 Task: Build a JavaScript function to check if a string contains only numeric characters.
Action: Mouse moved to (69, 7)
Screenshot: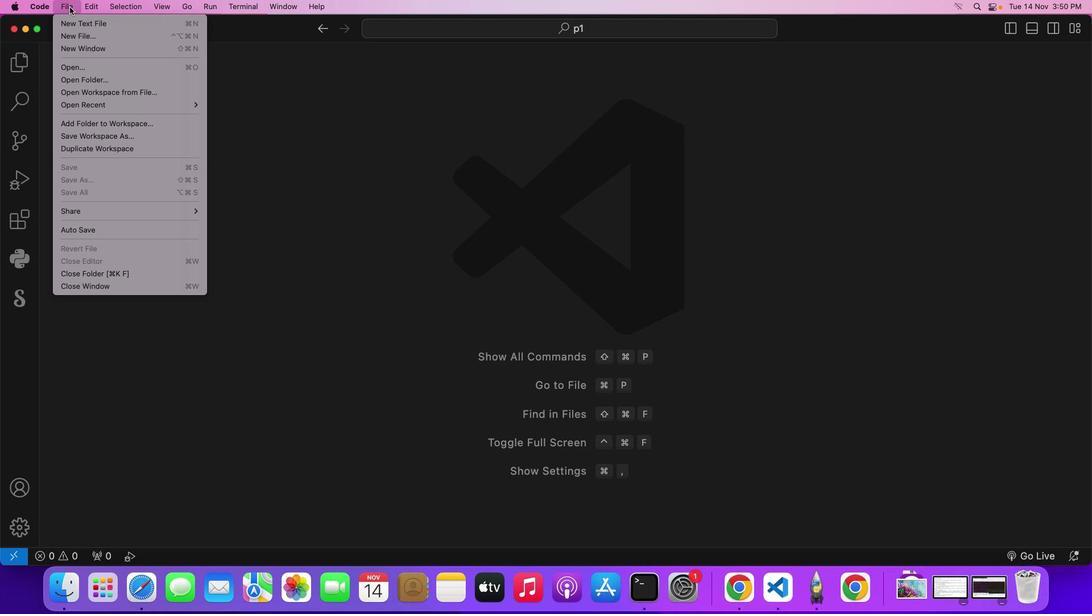 
Action: Mouse pressed left at (69, 7)
Screenshot: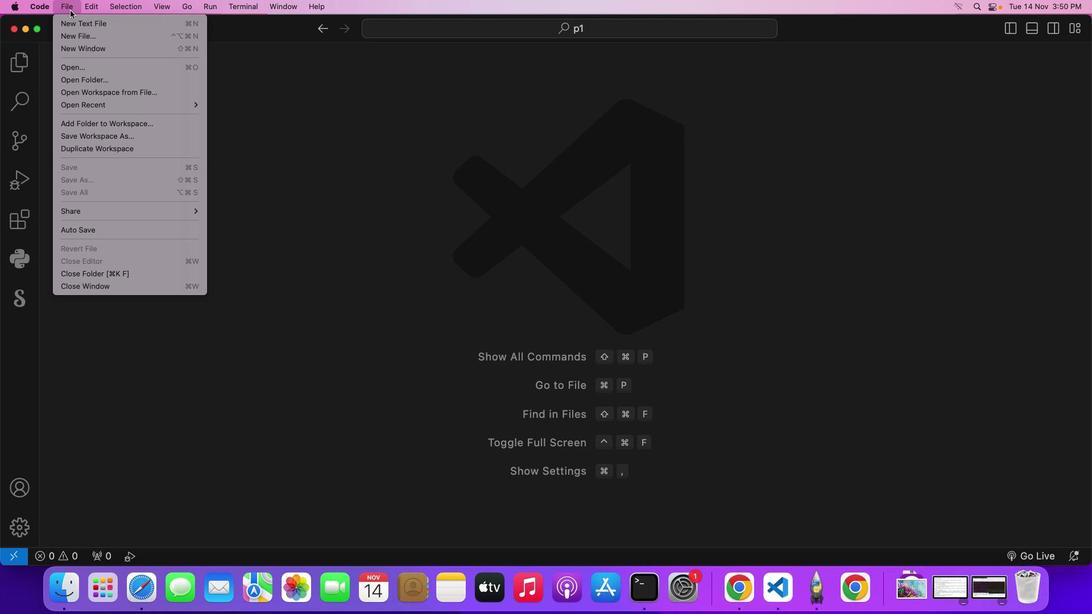 
Action: Mouse moved to (73, 18)
Screenshot: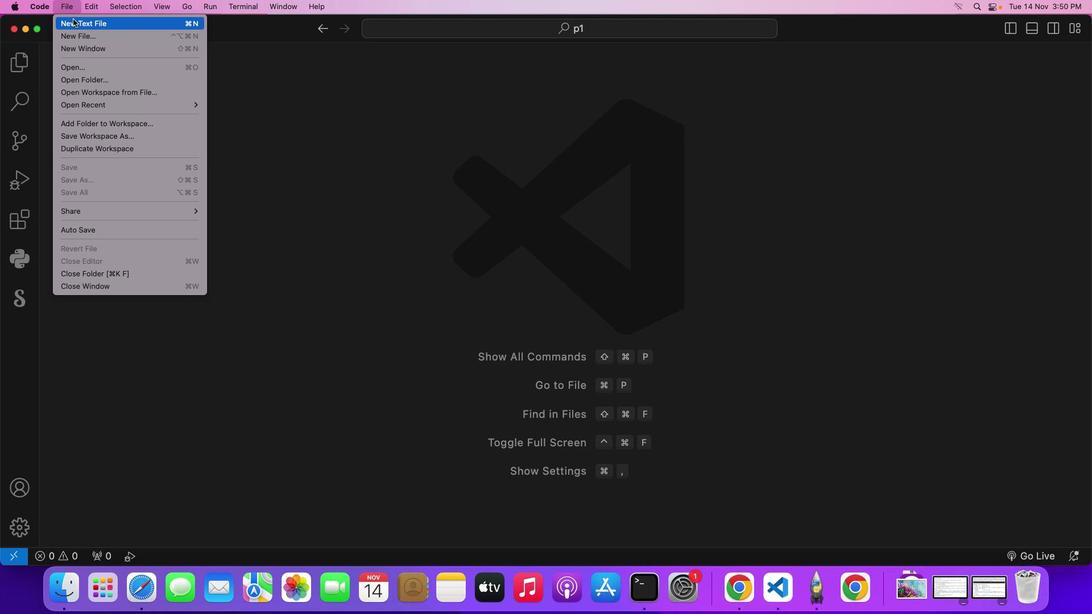 
Action: Mouse pressed left at (73, 18)
Screenshot: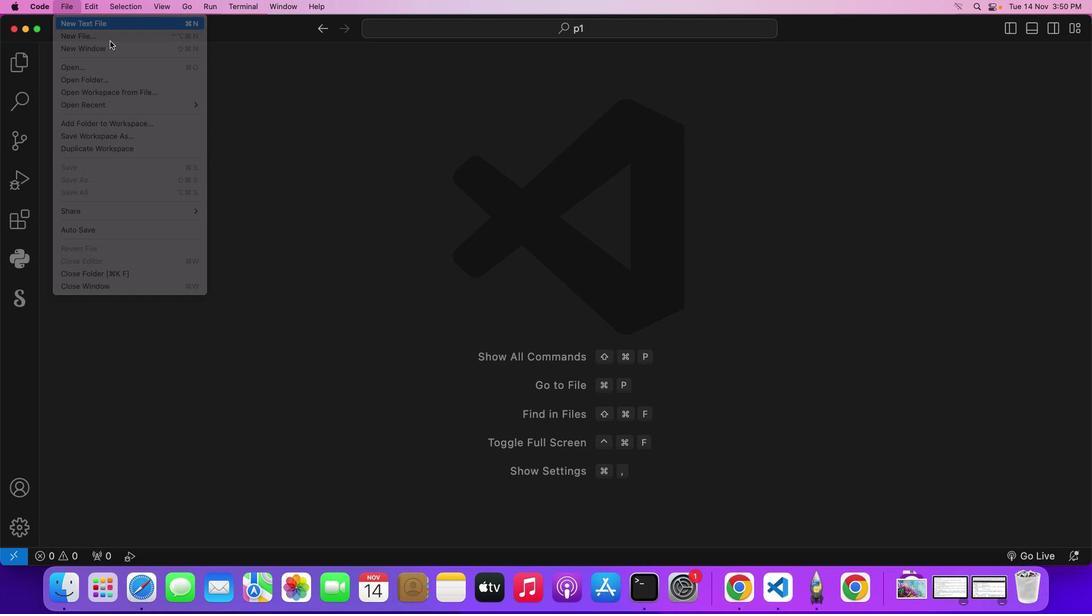 
Action: Mouse moved to (212, 208)
Screenshot: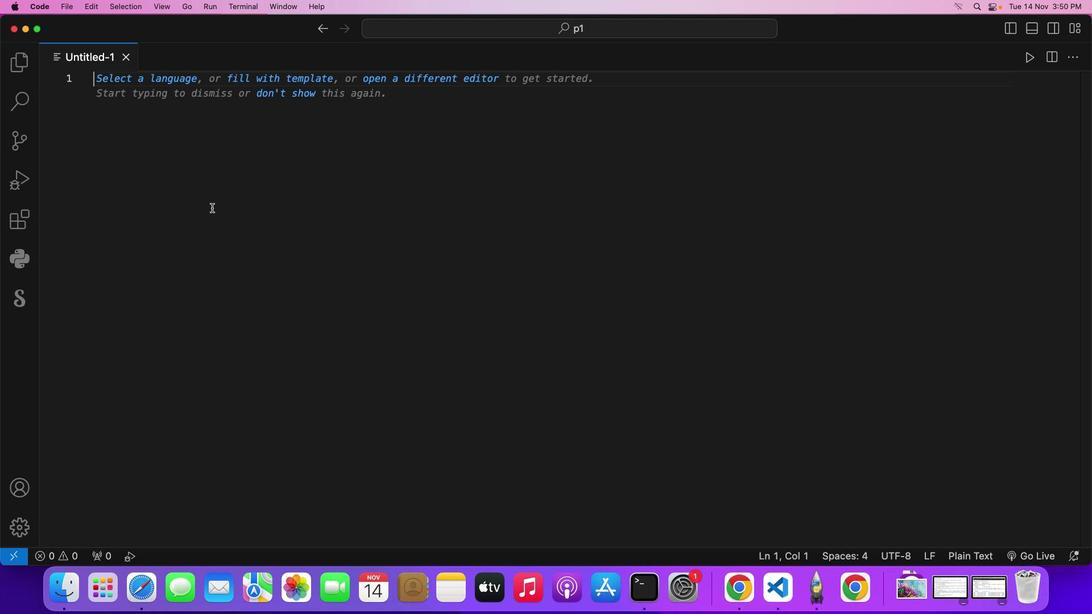 
Action: Key pressed Key.cmd
Screenshot: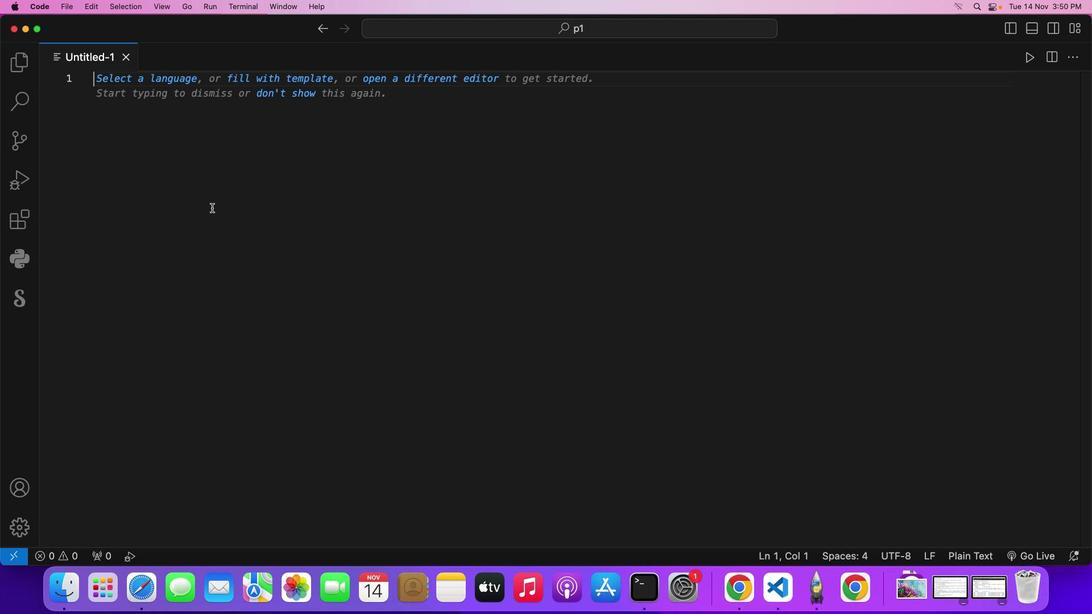 
Action: Mouse moved to (211, 208)
Screenshot: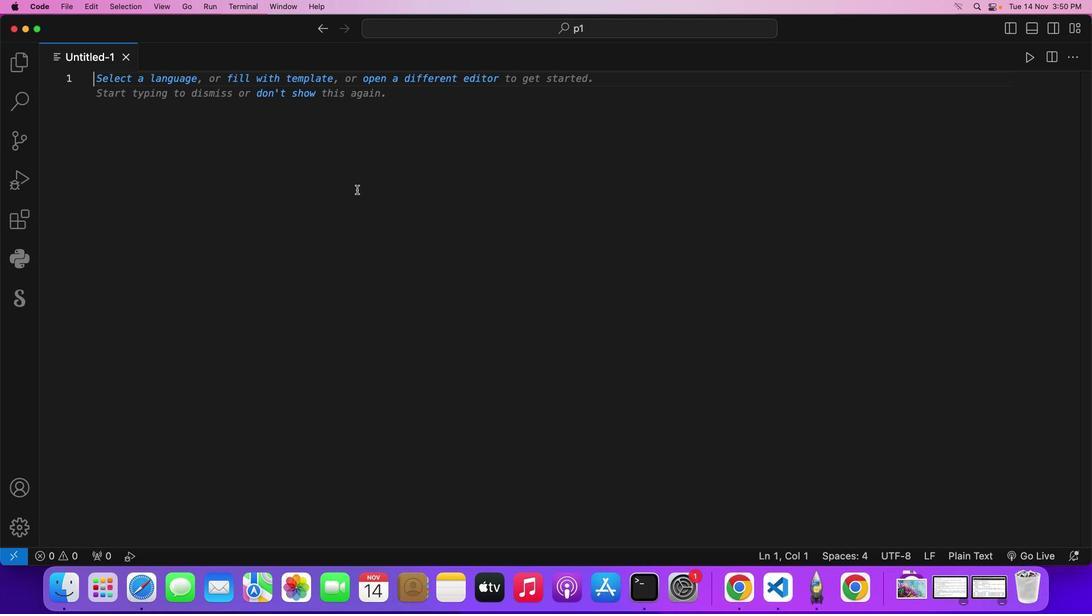 
Action: Key pressed 's'
Screenshot: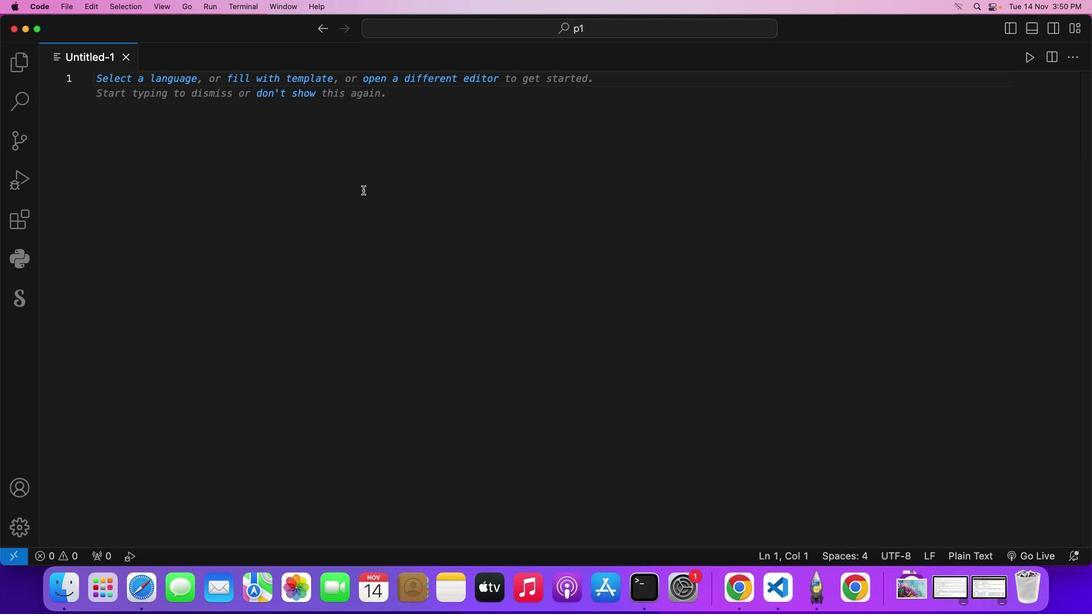 
Action: Mouse moved to (549, 237)
Screenshot: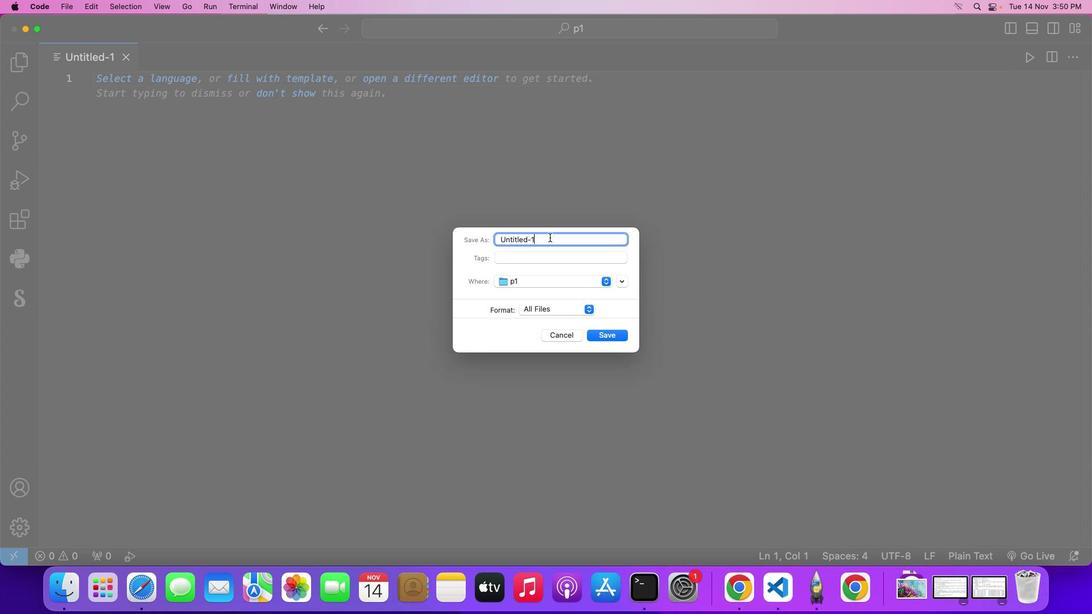 
Action: Mouse pressed left at (549, 237)
Screenshot: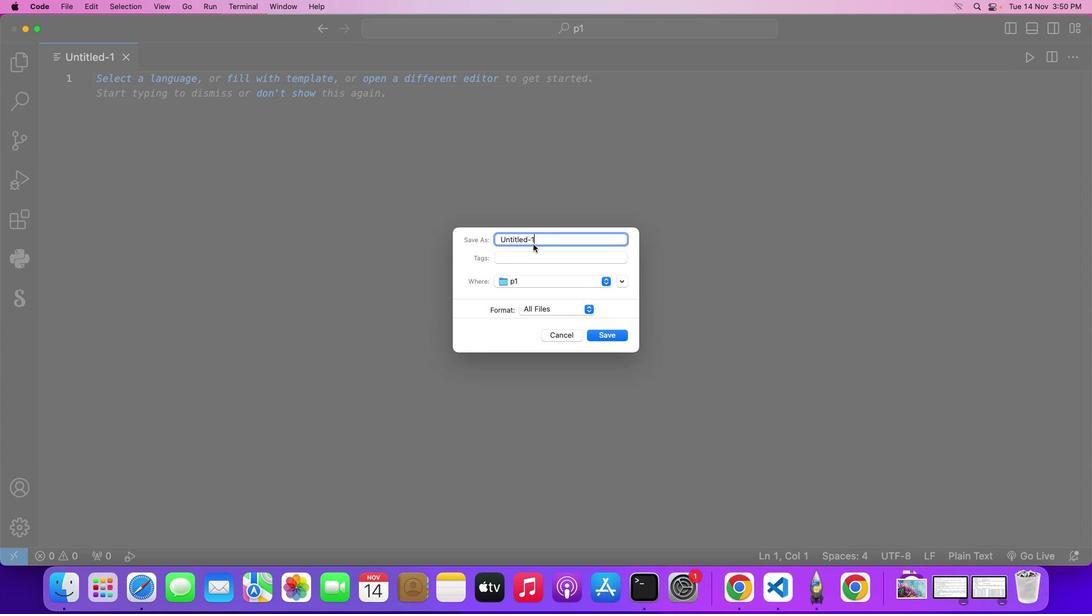 
Action: Mouse moved to (457, 276)
Screenshot: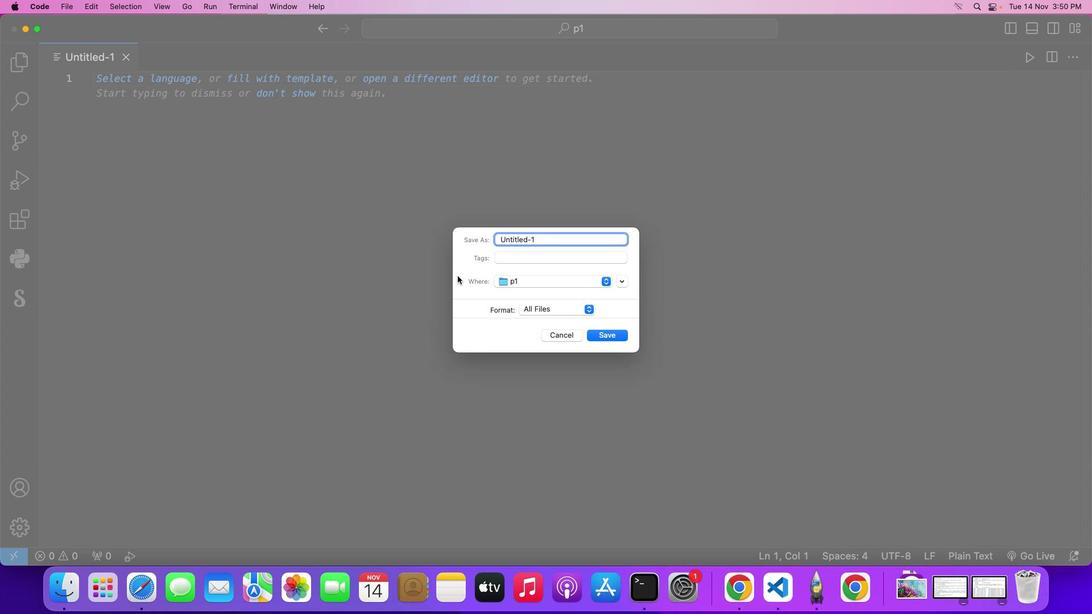 
Action: Key pressed Key.backspaceKey.backspaceKey.backspaceKey.backspaceKey.backspaceKey.backspaceKey.backspaceKey.backspaceKey.backspaceKey.backspaceKey.shift_r'S''t''r''i''n''g'Key.shift_r'D''e''m''o''.''j''s'Key.enterKey.shift_r'/''/'Key.space'f''u''n''c''t''i''o''n'Key.space't''o'Key.space'c''h''e''c''k'Key.space'i''f'Key.space'a'Key.space's''t''r''i''n''g'Key.space'c''o''n''t''a''i''n''s'Key.space'o''n''l''y'Key.space'n''u''m''a''r''i''c'Key.space'c''h''a''r''a''c''t''e''r''s'Key.enter'f''u''n''c''t''i''o''n'Key.space'i''s'Key.shift_r'N''u''m''b''e''r''i''c'Key.shift_r'(''s''t''r'Key.rightKey.spaceKey.shift_r'{'Key.enter'/''/'Key.spaceKey.shift_r'R''e''g''u''l''a''r'Key.space'e''x''p''r''e''s''s''i''o''n'Key.shift_r':'Key.spaceKey.shift_r'^'Key.space'a''s''s''e''r''t''s'Key.space't''h''e'Key.space'a'Key.backspace's''t''a''r''t'Key.space'o''f'Key.space't''h''e'Key.space's''t''r''i''n''g'Key.spaceKey.backspace','Key.space'\\''d'Key.shift_r'+'Key.space'm''a''t''c''h''e''s'Key.space'o''n''e'Key.space'o''r'Key.space'm''o''r''e'Key.space'n''u''m''a''r''i''c'Key.space'd''i''g''i''t''s'','Key.spaceKey.spaceKey.backspaceKey.shift_r'$'Key.space'a''s''s''e''r''t''s'Key.space't''h''e'Key.space'e''n''d'Key.space'o''f'Key.space't''h''e'Key.space's''t''r''i''n''g'Key.enter'/''/'Key.spaceKey.shift_r'T''h''i''s'Key.space'r''e''g''u''l''a''r'Key.space'e''x''p''r''e''s''s''i''o''n'Key.space'm''a''t''c''h''e''s'Key.space'a'Key.space's''t''r''i''n''g'Key.space'i''f'Key.space'i''t'Key.space'c''o''n''t''a'Key.backspaceKey.backspace's''i''s''t''s'Key.space'o''f'Key.space'o''l'Key.backspace'n''l''y'Key.space'n''u''m''a''r''i''c'Key.space'c''h''a''r''a''c''t''e''r''s'Key.space'f''r''o''m'Key.space's''t''a''r''t'Key.space't''o'Key.space'e''n''d'Key.enter'r''e''t''u''r''n'Key.space'/'Key.shift_r'^''\\''d'Key.shift_r'+''d'Key.backspaceKey.shift_r'$''/''.''t''e''s''t'Key.shift_r'(''s''t''r'Key.right';'Key.downKey.enterKey.enter'/''/'Key.spaceKey.backspaceKey.backspaceKey.backspaceKey.spaceKey.spaceKey.spaceKey.space'/''/'Key.space'e''x''a'',''['';''e'Key.space'i''s'Key.backspaceKey.backspaceKey.backspaceKey.backspaceKey.backspaceKey.backspaceKey.backspaceKey.backspace'a'Key.backspaceKey.backspaceKey.backspaceKey.shift_r'E''x''a''m''p''l''e'Key.space'u''s''a''g''e'';'Key.backspaceKey.shift_r':'Key.enter'c''o''n''t'Key.backspaceKey.backspace'n''s''o''l''e''.''l''o''g'Key.shift_r'(''i''s'Key.shift_r'N''u''m''a''r''i''c'Key.shift_r'('Key.shift_r'"''1''2''3'Key.rightKey.rightKey.right';'Key.space'/''/'Key.space't''r''u''e'Key.space'a''s'Key.space'i''t'Key.space'c''o''n''t''a''i''n''s'Key.space'o''n''l''y'Key.space'n''u''m''a''r''i''c'Key.space'c''h''a''r''a''c''t''e''r''s'Key.enter'c''o''n''s''o''l'Key.space's'Key.backspaceKey.backspace'.''l''o''g'Key.shift_r'(''i'Key.enterKey.upKey.backspaceKey.backspaceKey.backspaceKey.backspaceKey.backspaceKey.backspaceKey.backspaceKey.backspaceKey.backspace'i''s'Key.enterKey.downKey.leftKey.shift_r'('Key.shift_r'"''a''b''c'Key.rightKey.rightKey.right';'Key.tab'/''/'Key.space'f''a''l''s''e'','Key.space'a''s'Key.space'i''t'Key.space'c''o''n''t''a''i''n''s'Key.space'm''o'Key.backspaceKey.backspace'n''o''n''-''n''u''m''a''r''i''c'Key.space'c''h''a''r''a''c''t''e''r''s'Key.enter'c''o''n''s''o''l''e'Key.upKey.up'.'Key.backspaceKey.backspaceKey.backspaceKey.backspaceKey.backspaceKey.backspaceKey.backspaceKey.backspaceKey.backspaceKey.backspaceKey.backspaceKey.backspaceKey.backspaceKey.backspaceKey.backspaceKey.upKey.upKey.backspaceKey.backspaceKey.backspaceKey.backspaceKey.backspaceKey.backspaceKey.backspaceKey.right
Screenshot: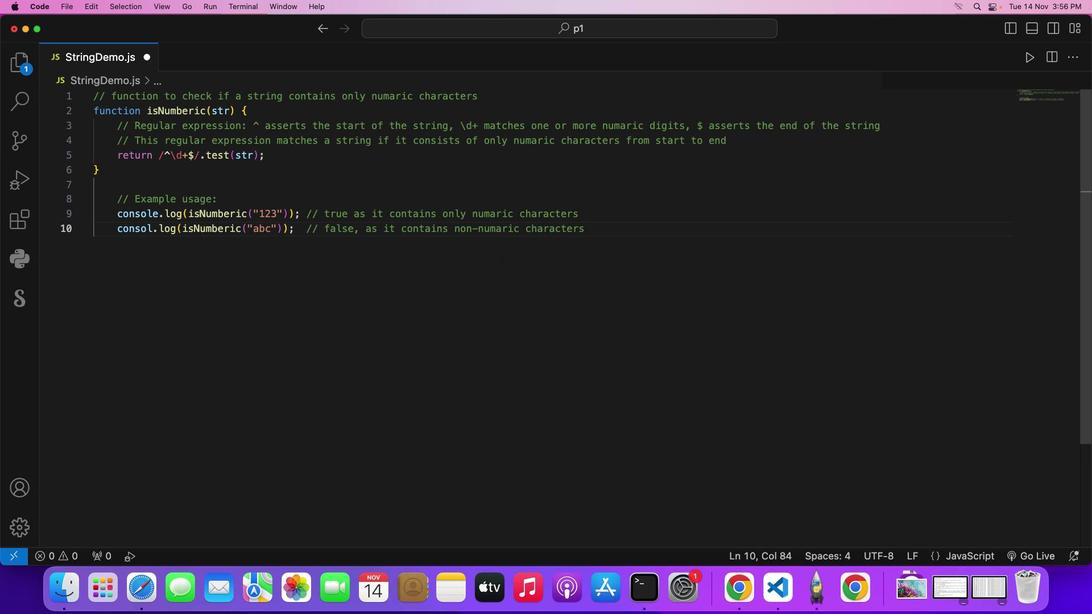 
Action: Mouse moved to (154, 229)
Screenshot: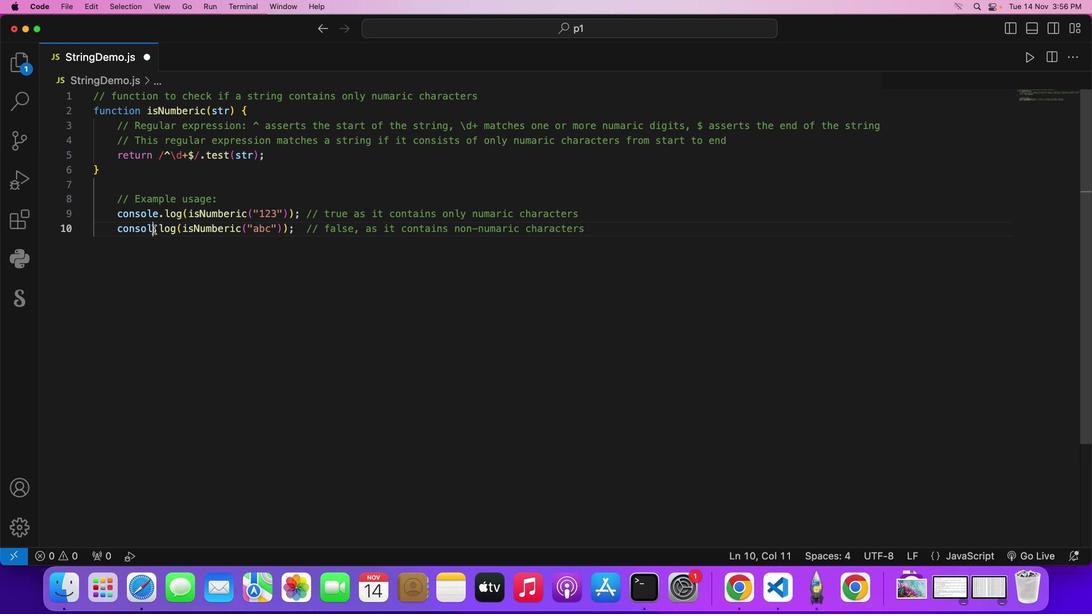 
Action: Mouse pressed left at (154, 229)
Screenshot: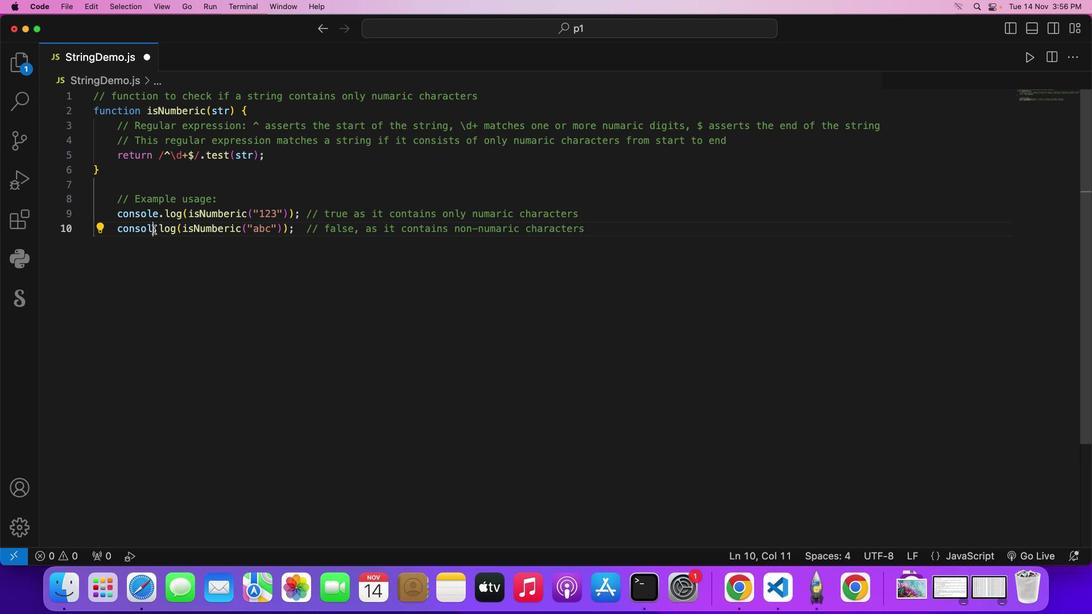 
Action: Mouse moved to (228, 229)
Screenshot: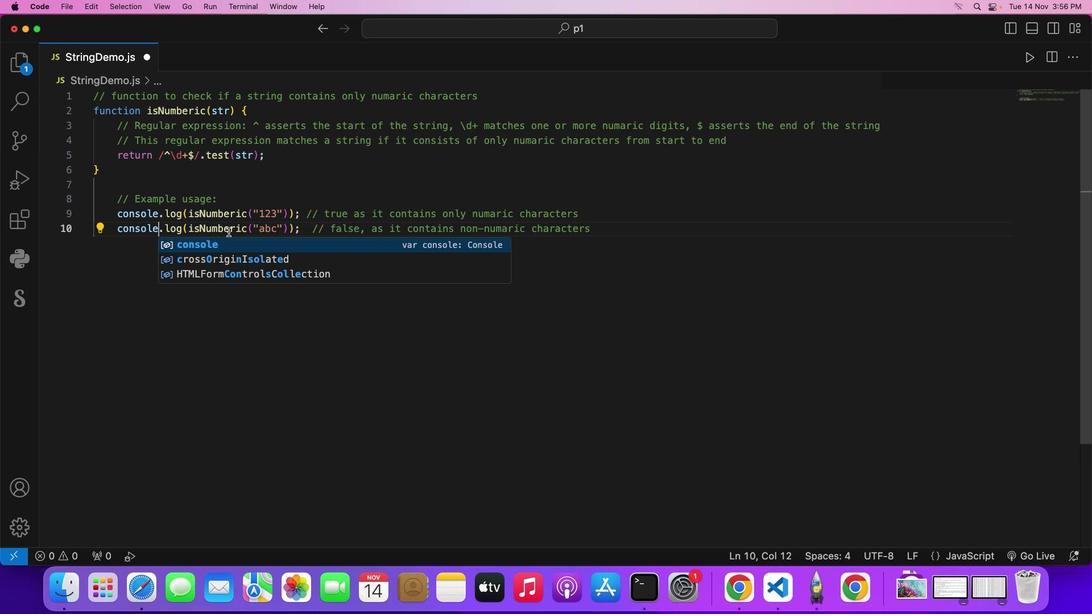 
Action: Key pressed 'e'
Screenshot: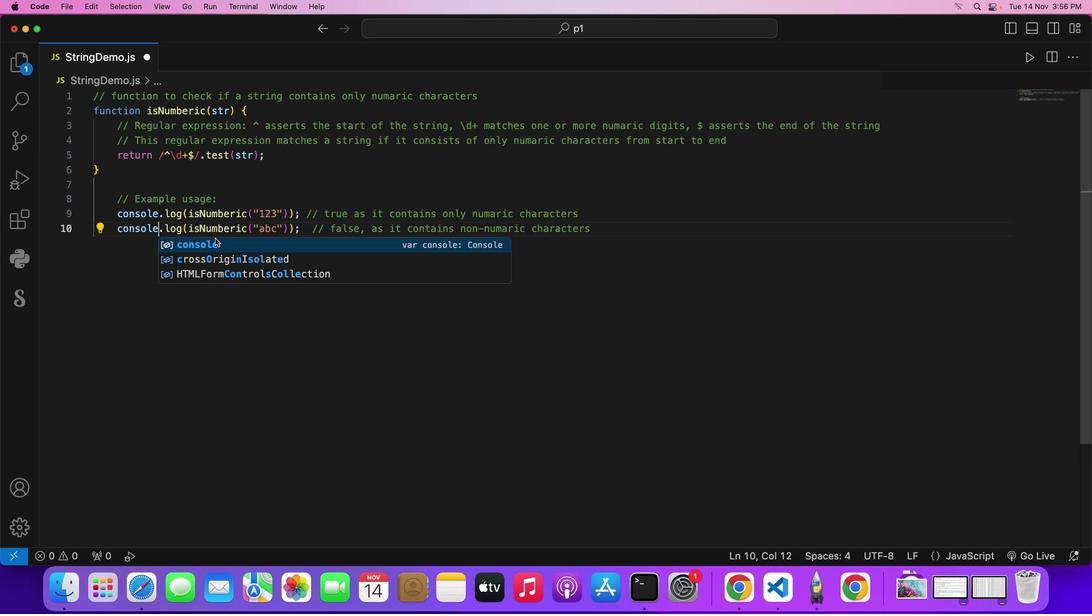 
Action: Mouse moved to (123, 255)
Screenshot: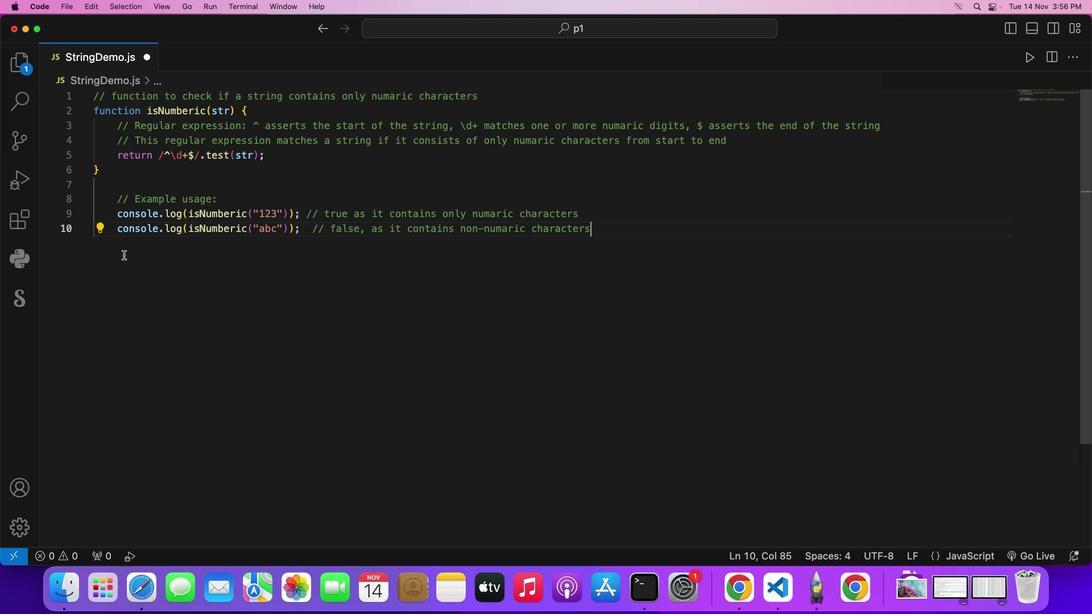 
Action: Mouse pressed left at (123, 255)
Screenshot: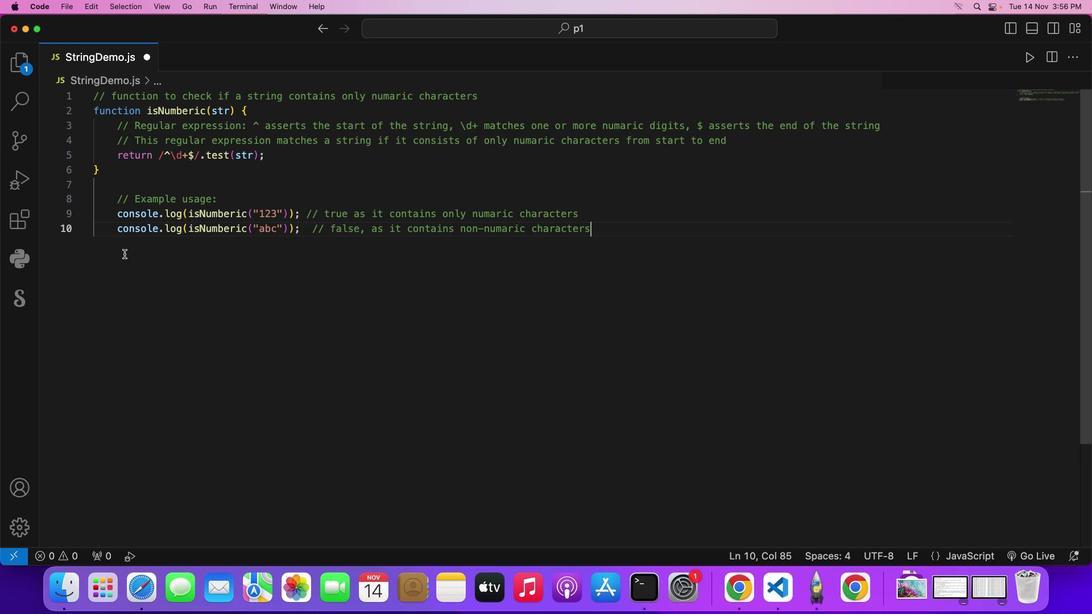
Action: Mouse moved to (130, 239)
Screenshot: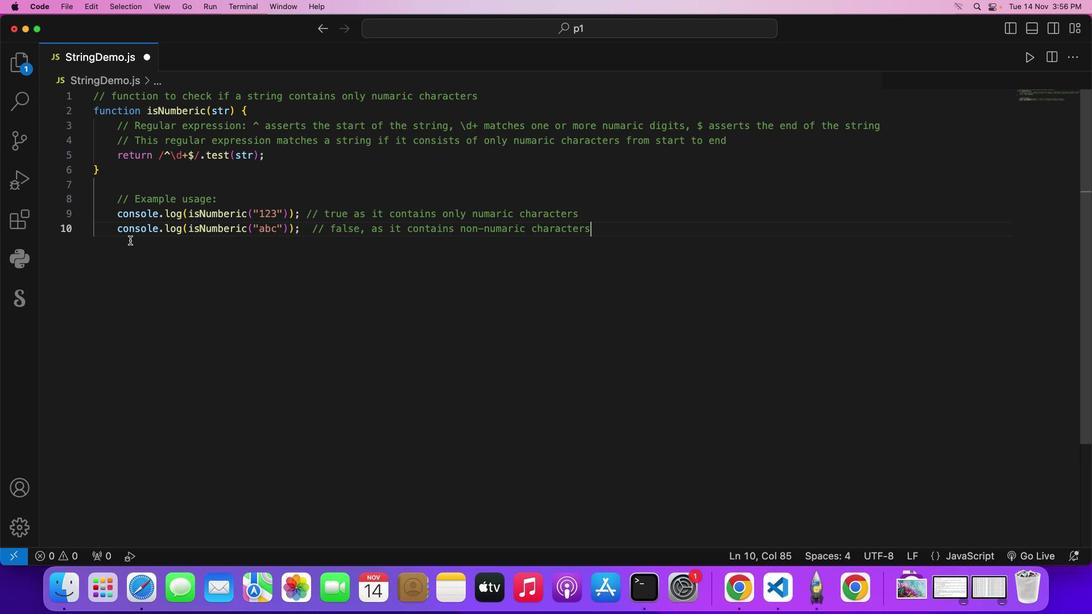 
Action: Mouse pressed left at (130, 239)
Screenshot: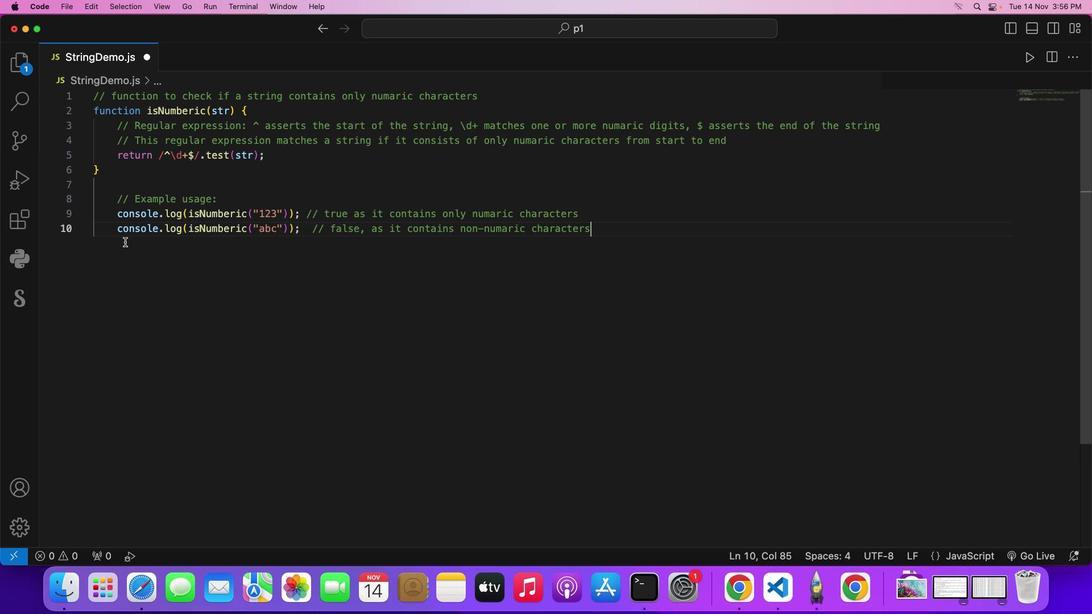 
Action: Mouse moved to (595, 228)
Screenshot: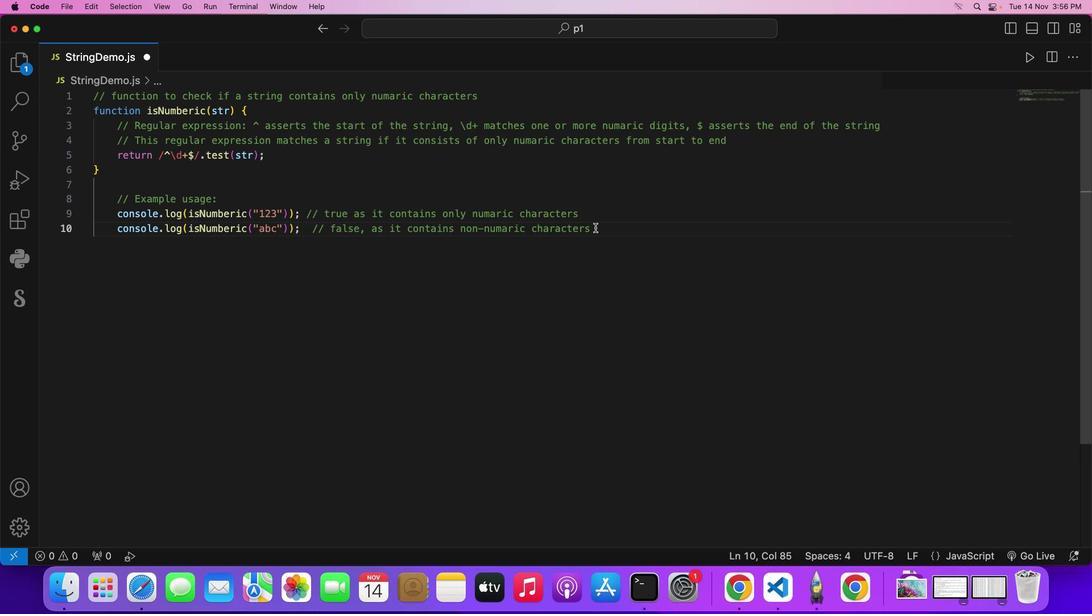 
Action: Mouse pressed left at (595, 228)
Screenshot: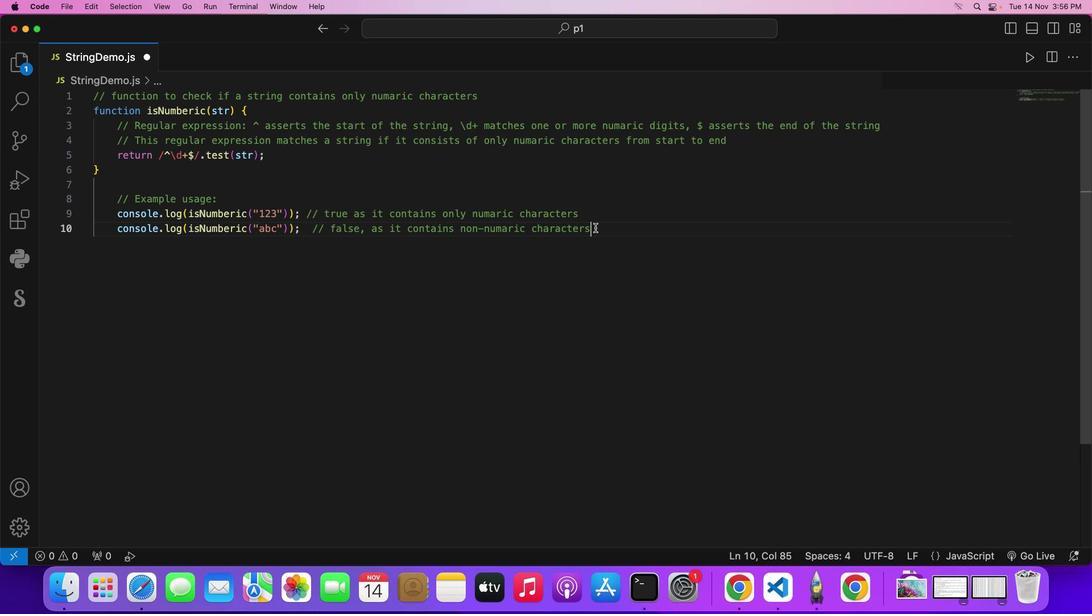 
Action: Key pressed Key.enter'c''o''n''s''o''l''e''.''l''o''g'Key.shift_r'(''i''s'Key.enterKey.shift_r'('Key.shift_r'"''1''2''3''a''b''c'Key.rightKey.rightKey.right';'Key.tab'/''/'Key.space'd'Key.backspace'f''a''l''s''e'Key.space'a''s'Key.space'i''t'Key.space'c''o''n''t''a''i''n''s'Key.space'b''o''t''h'Key.space'n''u''m''a''r''i''c'Key.space'a''n''d'Key.space'n''o''n'Key.space'n''u''m''a''r''i''c'Key.space'c''h''a''r''a''c''t''e''r''s'Key.enterKey.enter
Screenshot: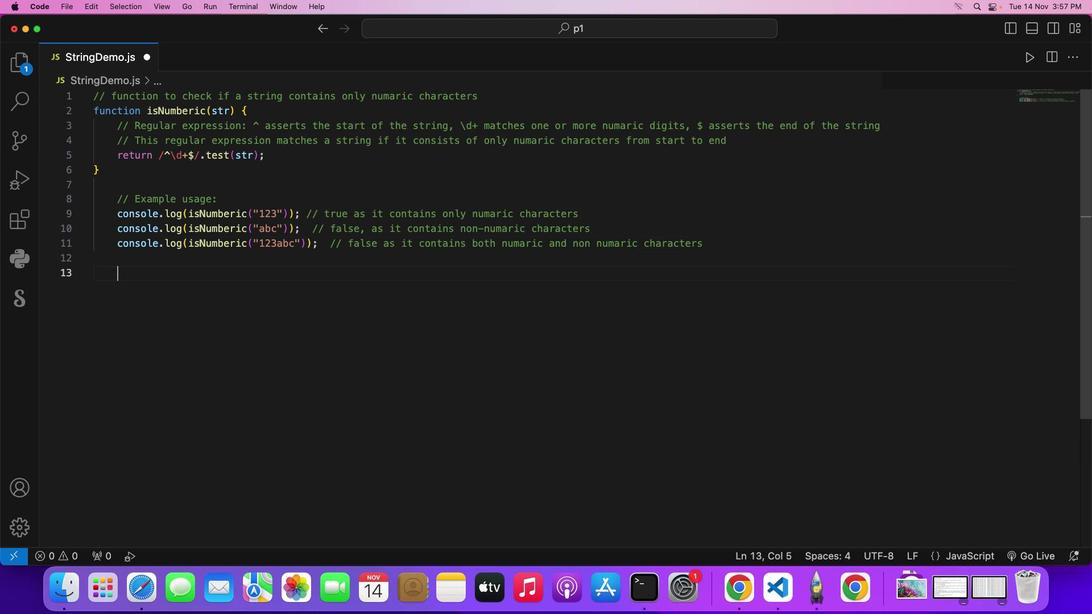 
Action: Mouse moved to (535, 245)
Screenshot: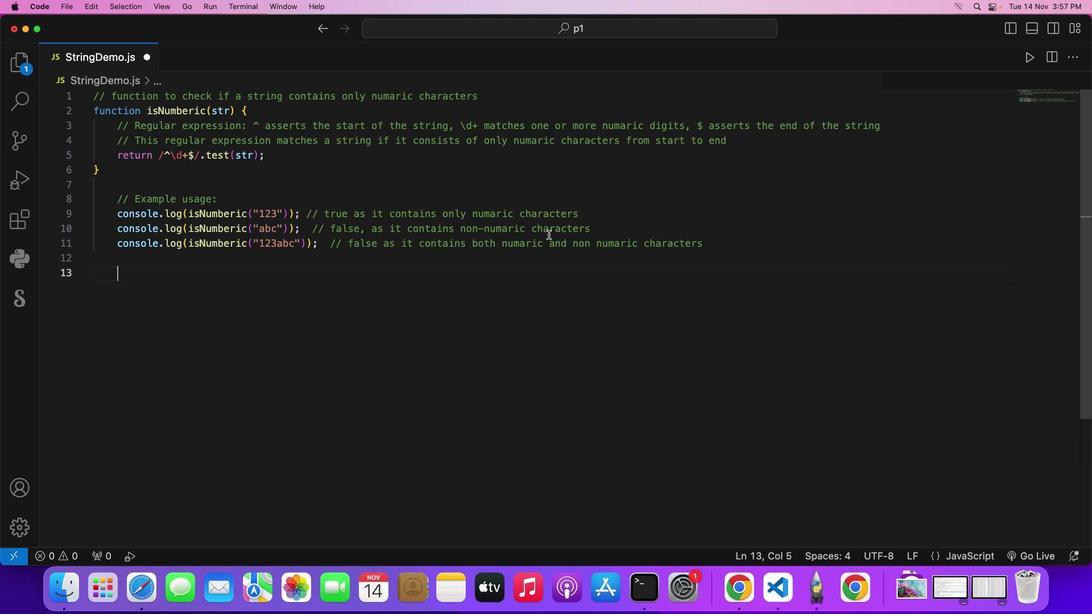 
Action: Key pressed Key.cmd
Screenshot: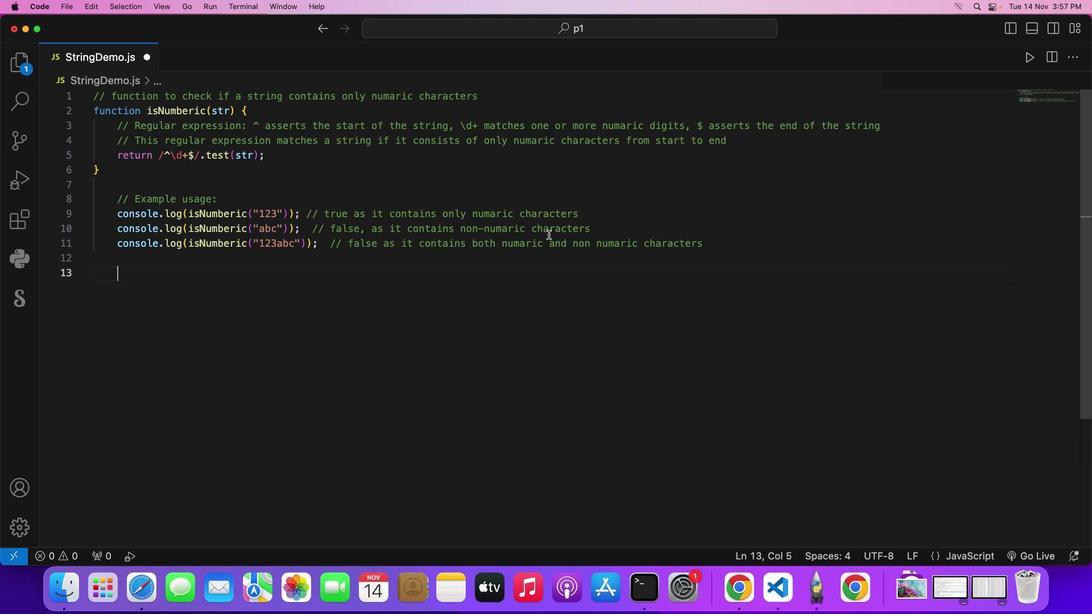 
Action: Mouse moved to (551, 232)
Screenshot: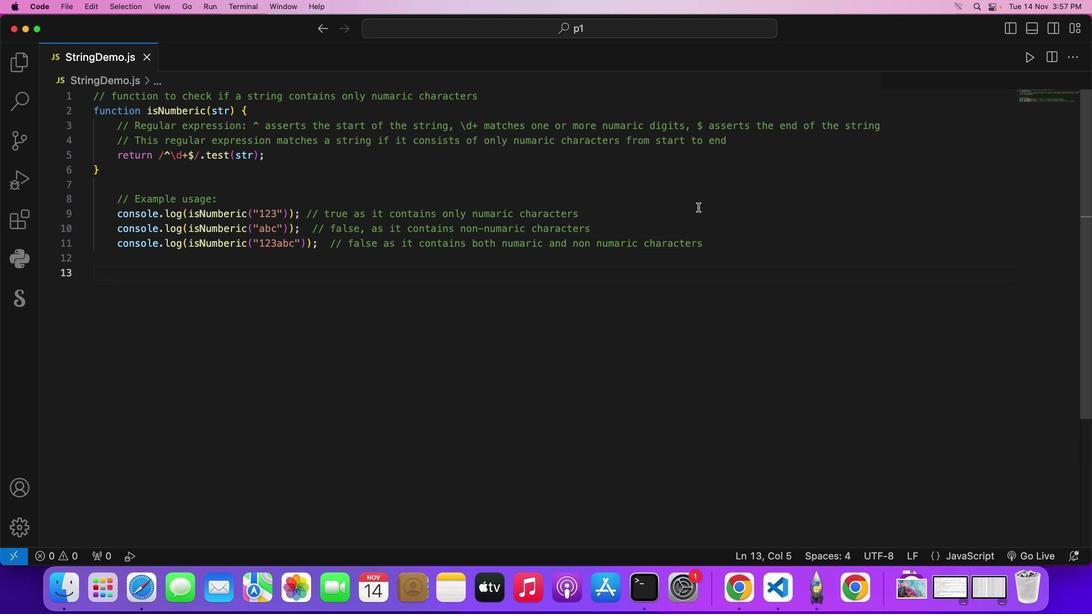 
Action: Key pressed 's'
Screenshot: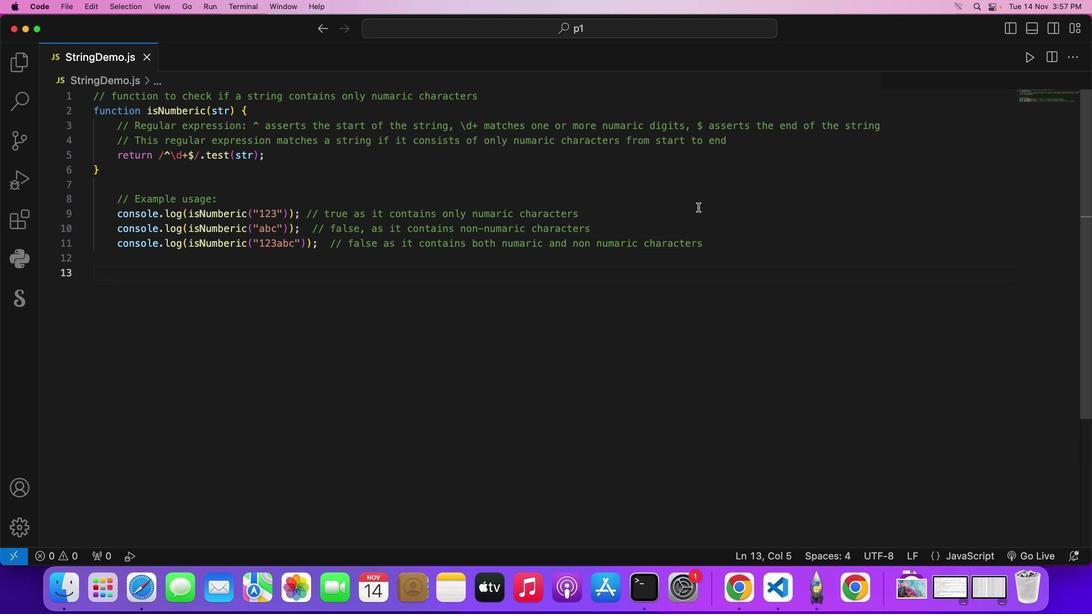 
Action: Mouse moved to (1002, 147)
Screenshot: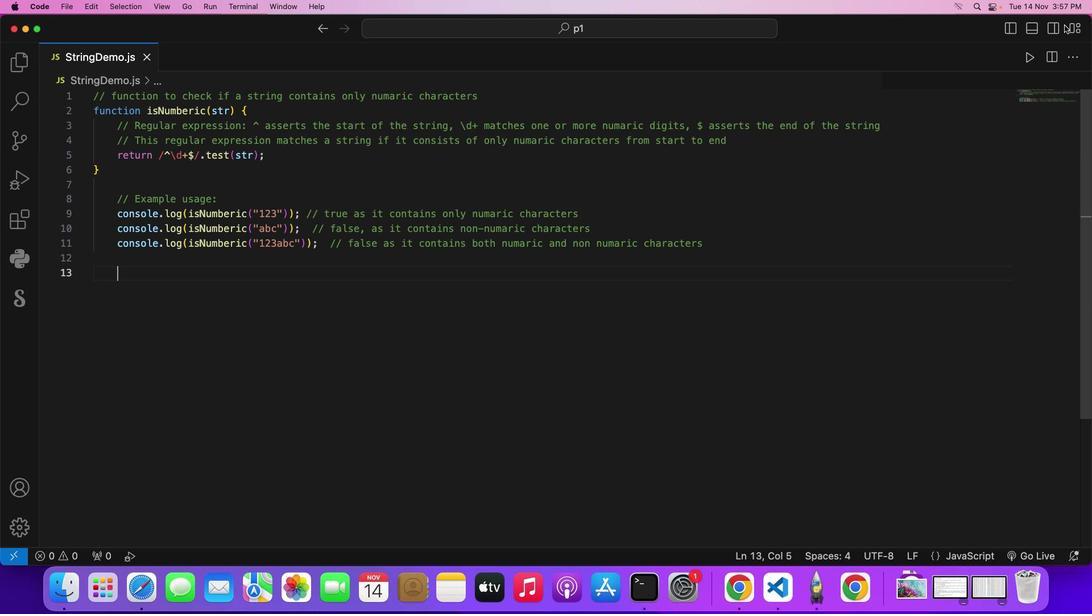 
Action: Key pressed Key.cmd
Screenshot: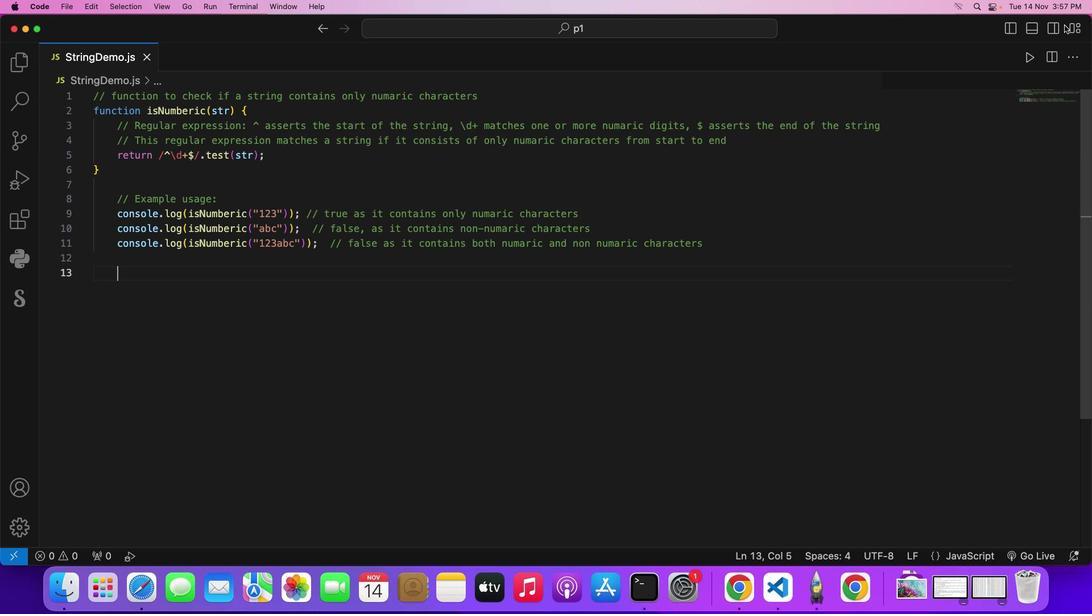 
Action: Mouse moved to (1037, 71)
Screenshot: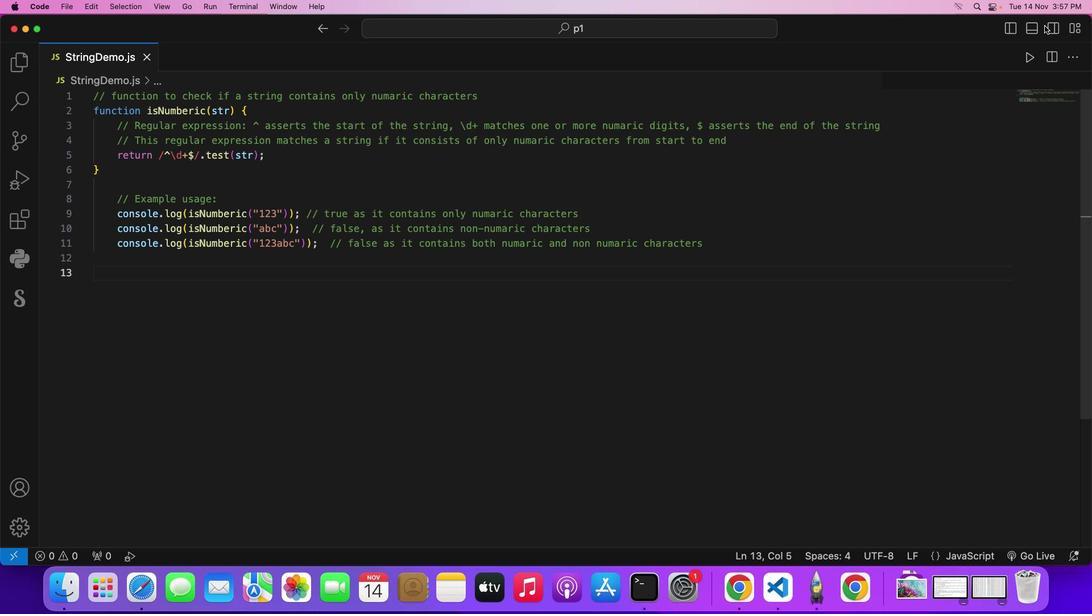 
Action: Key pressed 's'
Screenshot: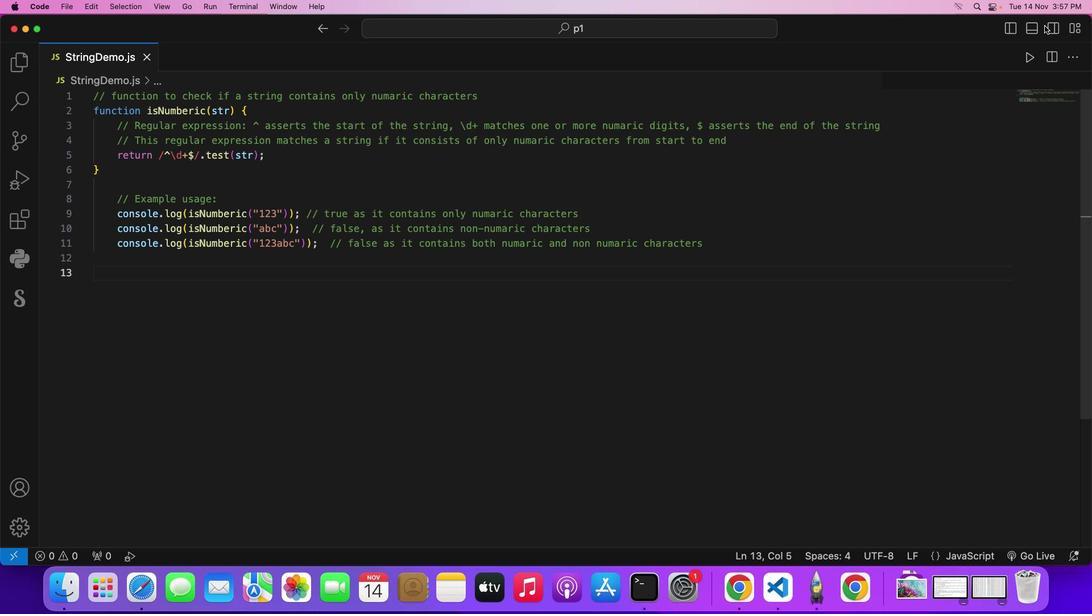 
Action: Mouse moved to (1027, 52)
Screenshot: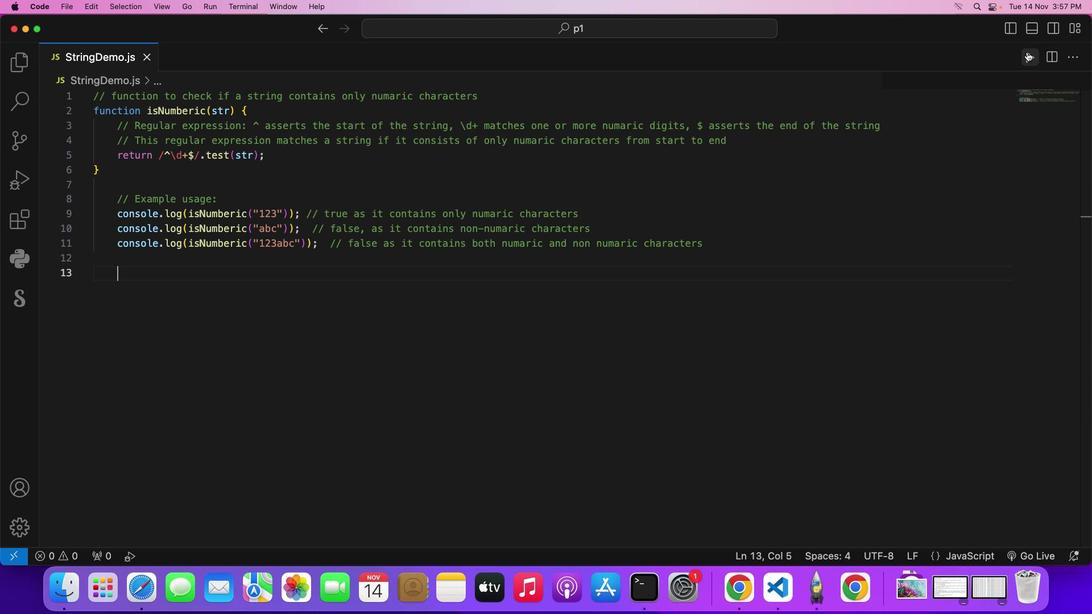 
Action: Key pressed Key.cmd's'
Screenshot: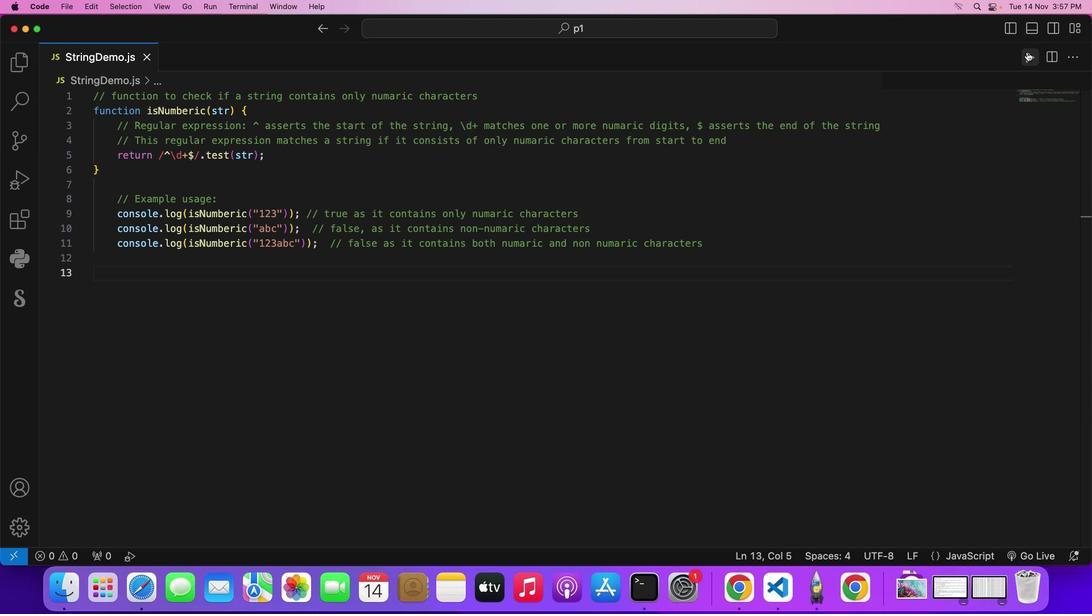 
Action: Mouse moved to (1027, 52)
Screenshot: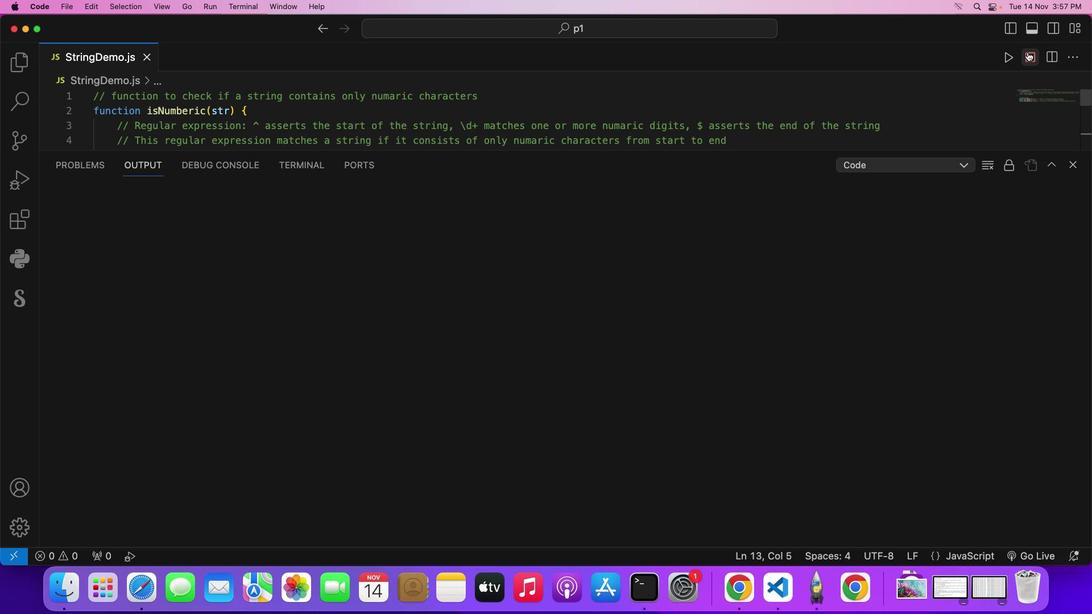 
Action: Mouse pressed left at (1027, 52)
Screenshot: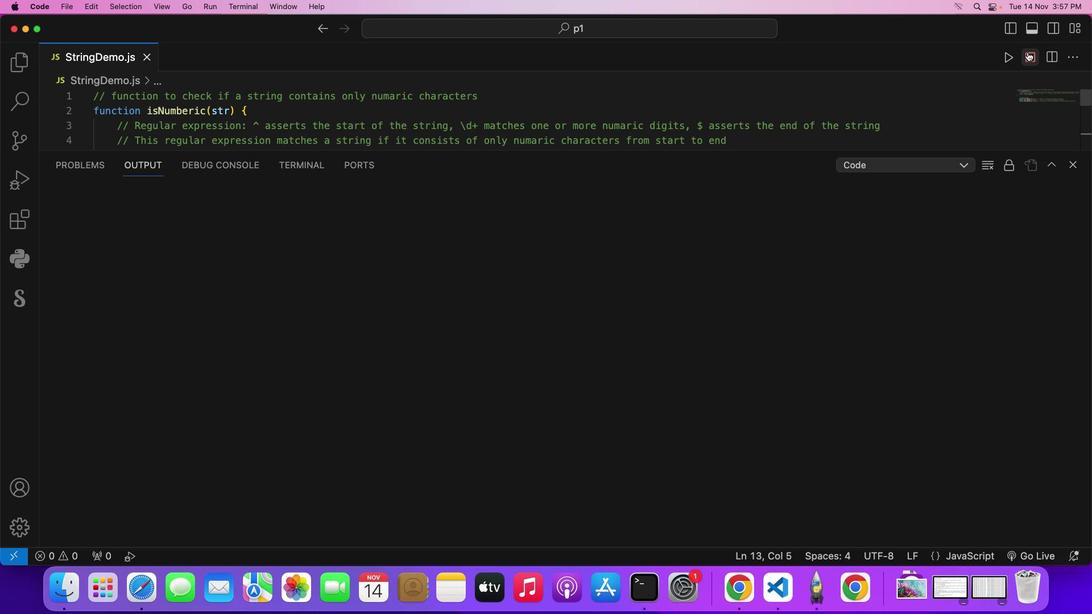 
Action: Mouse moved to (613, 193)
Screenshot: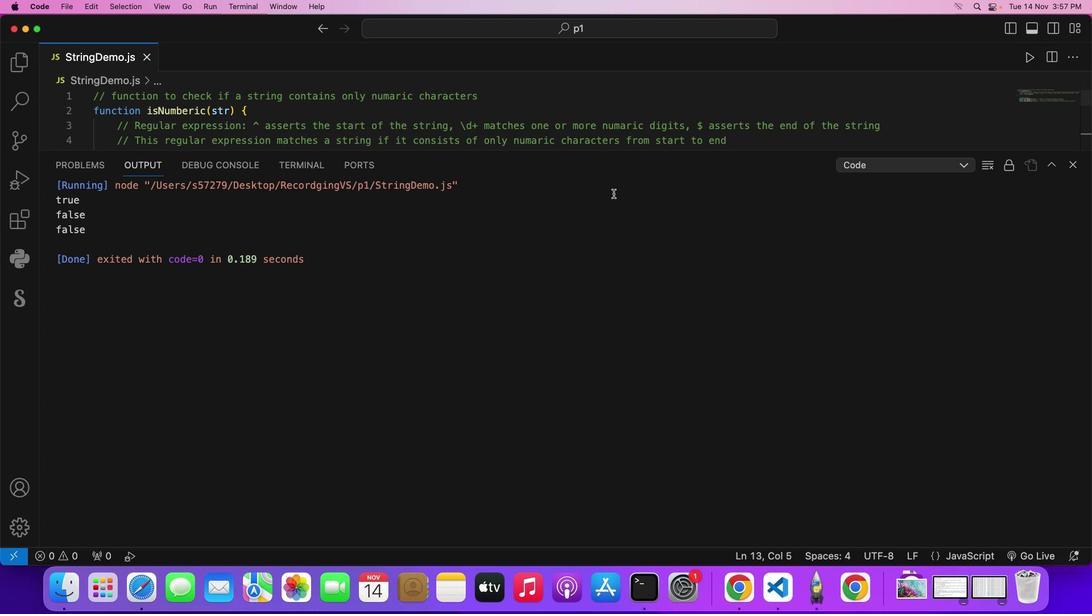 
